 Task: Open Card Regulatory Review Session in Board Market Expansion Strategy to Workspace Enterprise Resource Planning and add a team member Softage.1@softage.net, a label Purple, a checklist Email Campaign, an attachment from your google drive, a color Purple and finally, add a card description 'Research and develop new product packaging design' and a comment 'Given the potential impact of this task on our team morale, let us ensure that we approach it with a sense of positivity and optimism.'. Add a start date 'Jan 17, 1900' with a due date 'Jan 24, 1900'
Action: Mouse moved to (84, 290)
Screenshot: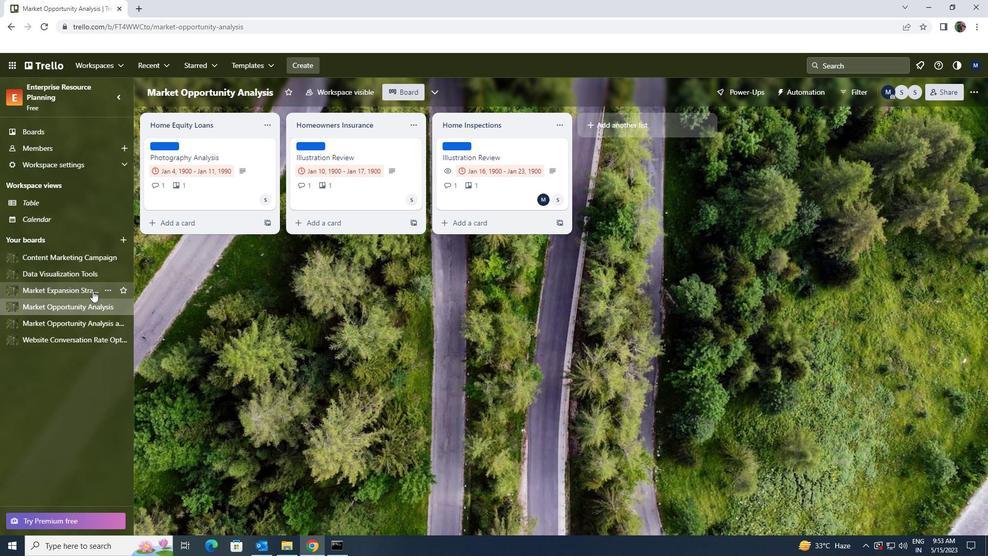 
Action: Mouse pressed left at (84, 290)
Screenshot: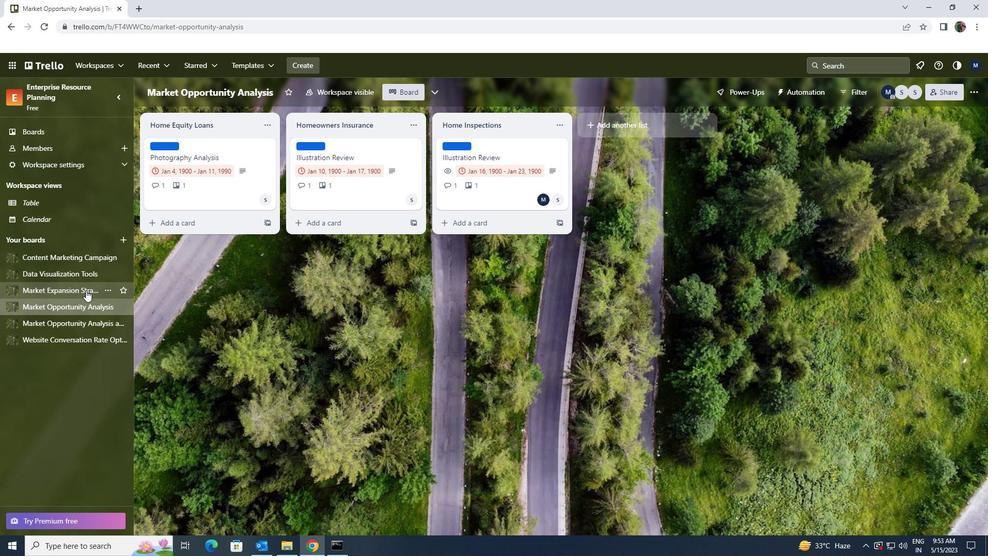 
Action: Mouse moved to (459, 147)
Screenshot: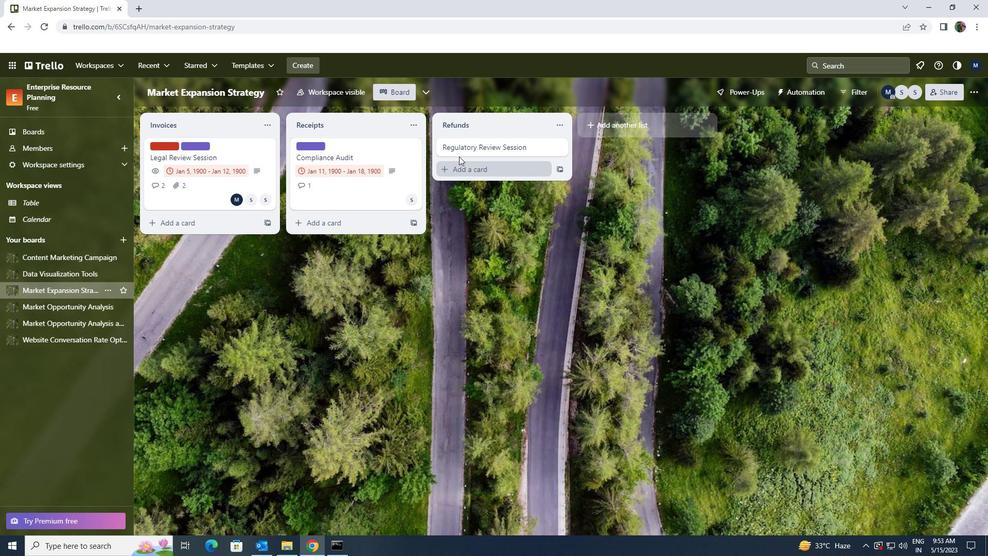 
Action: Mouse pressed left at (459, 147)
Screenshot: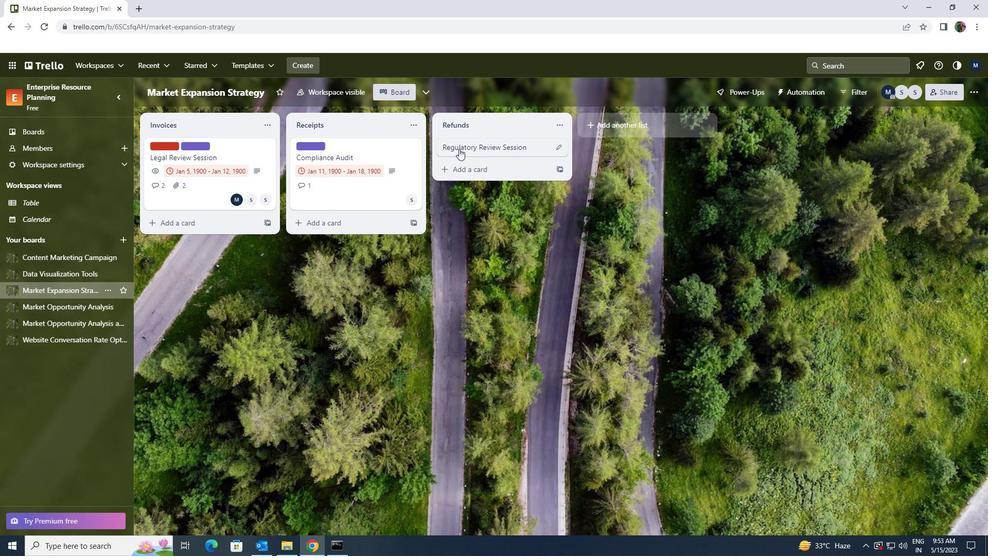 
Action: Mouse moved to (607, 176)
Screenshot: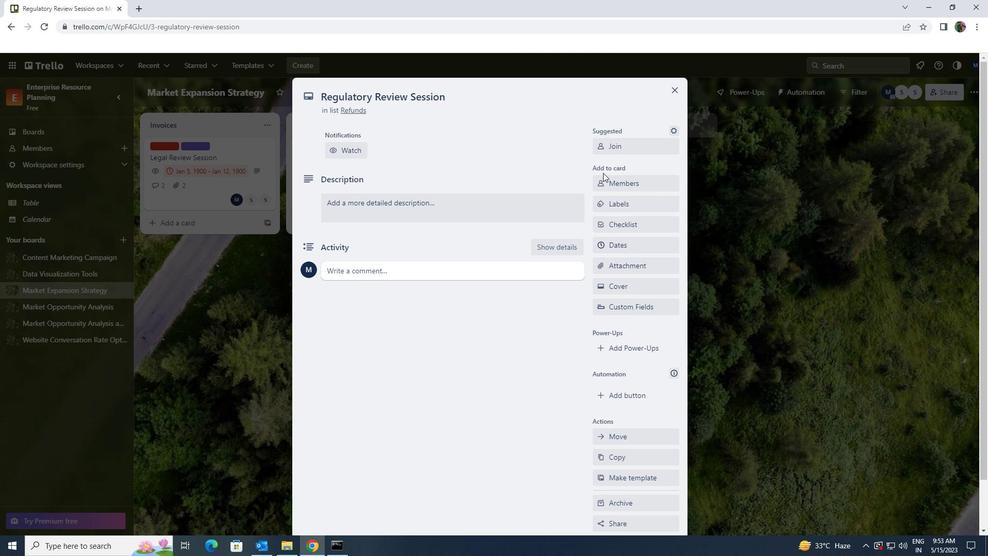 
Action: Mouse pressed left at (607, 176)
Screenshot: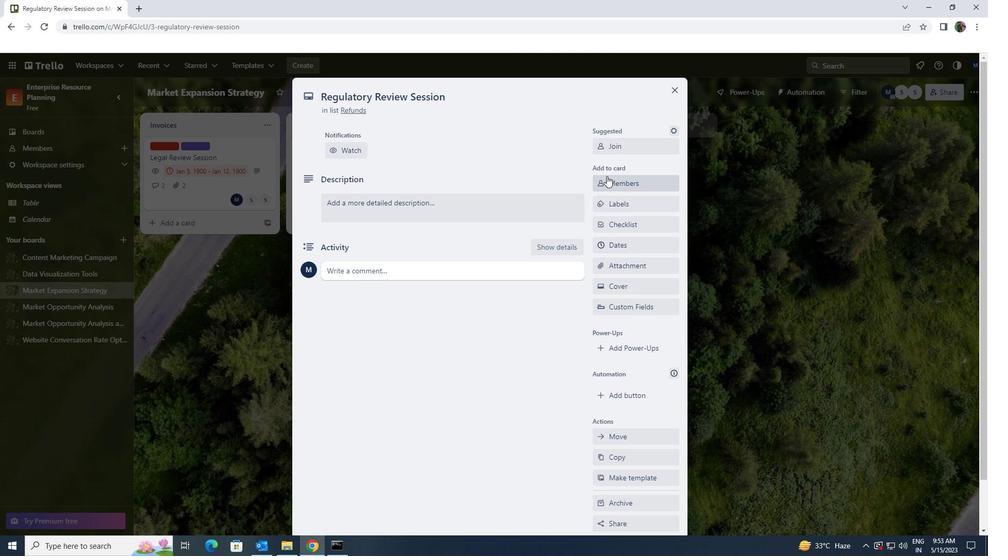 
Action: Key pressed softage.1<Key.shift>@SOFTAGE.NET
Screenshot: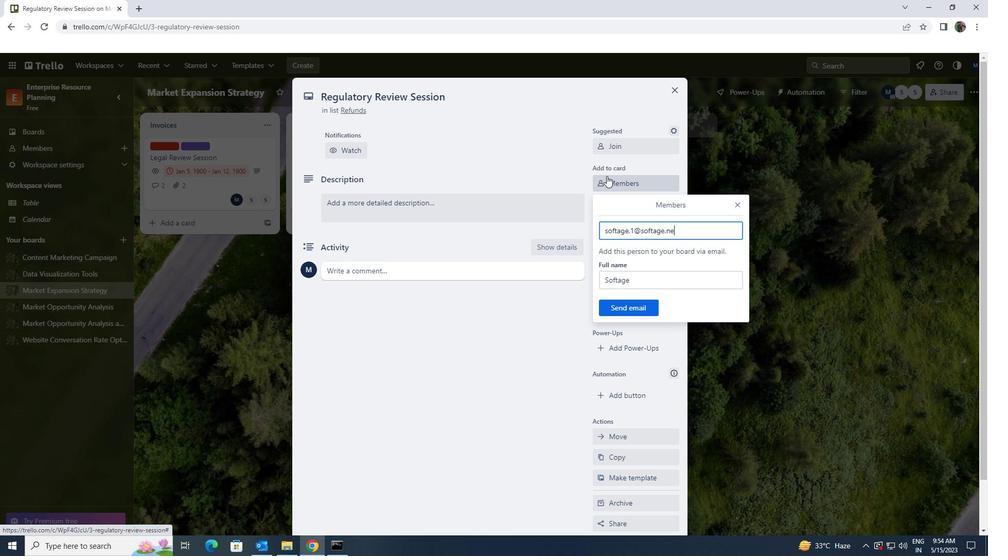 
Action: Mouse moved to (634, 308)
Screenshot: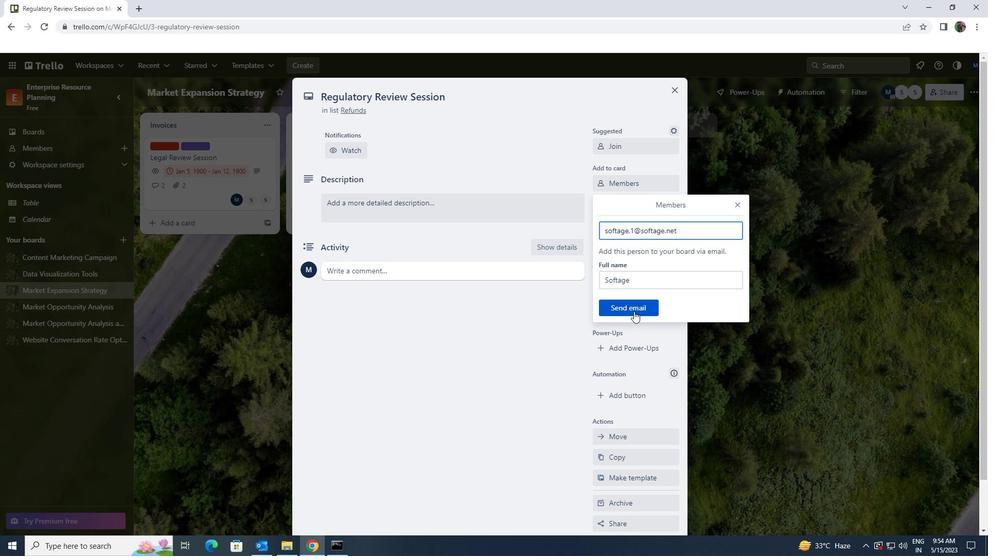 
Action: Mouse pressed left at (634, 308)
Screenshot: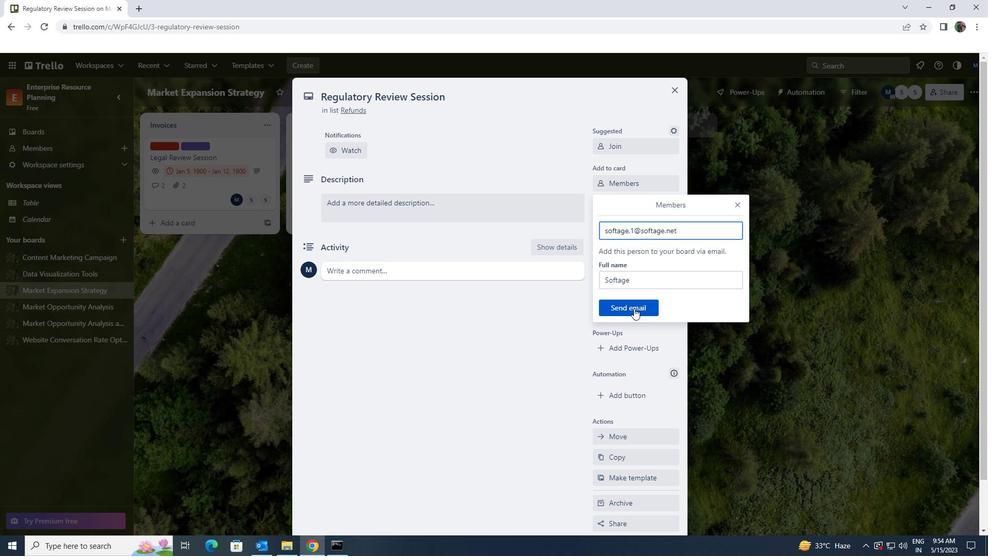 
Action: Mouse moved to (620, 203)
Screenshot: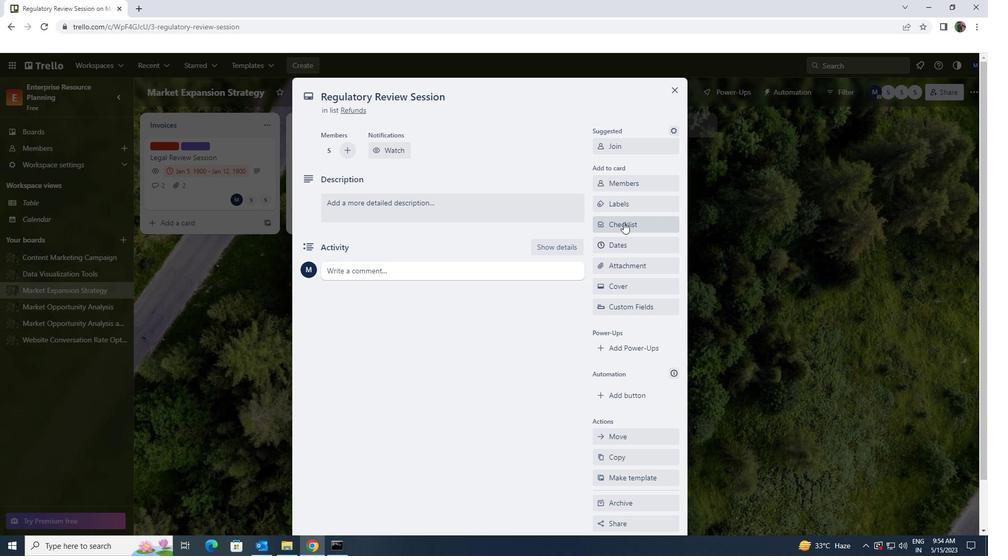 
Action: Mouse pressed left at (620, 203)
Screenshot: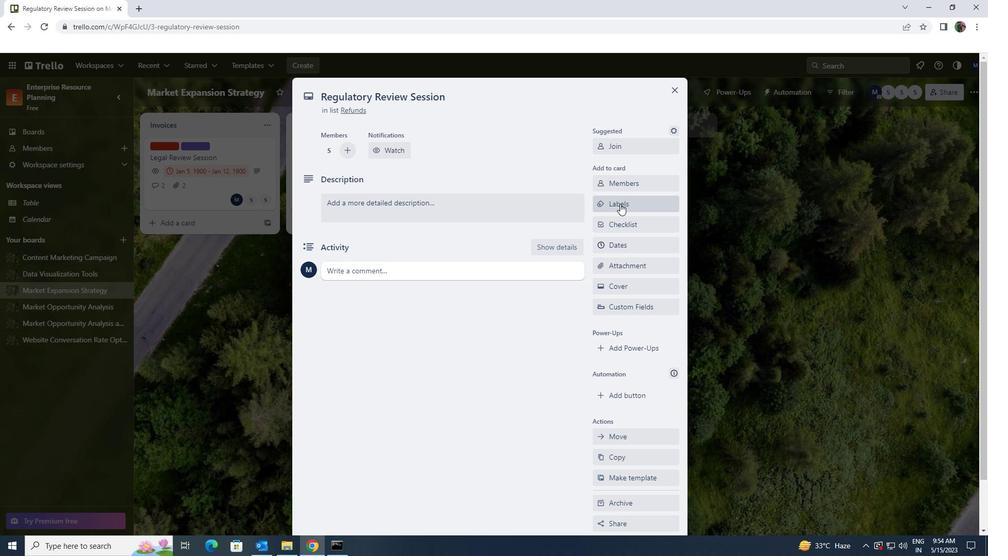 
Action: Mouse moved to (646, 441)
Screenshot: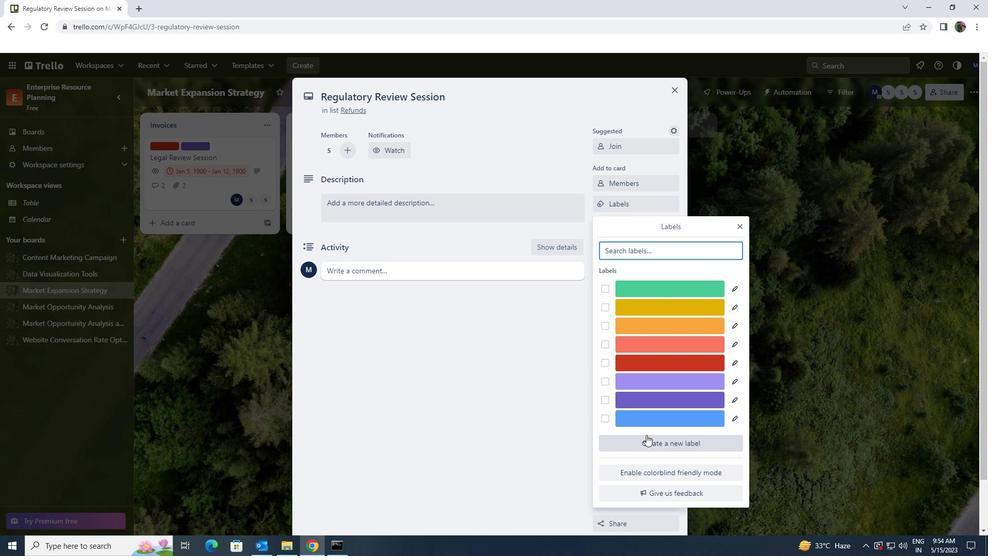 
Action: Mouse pressed left at (646, 441)
Screenshot: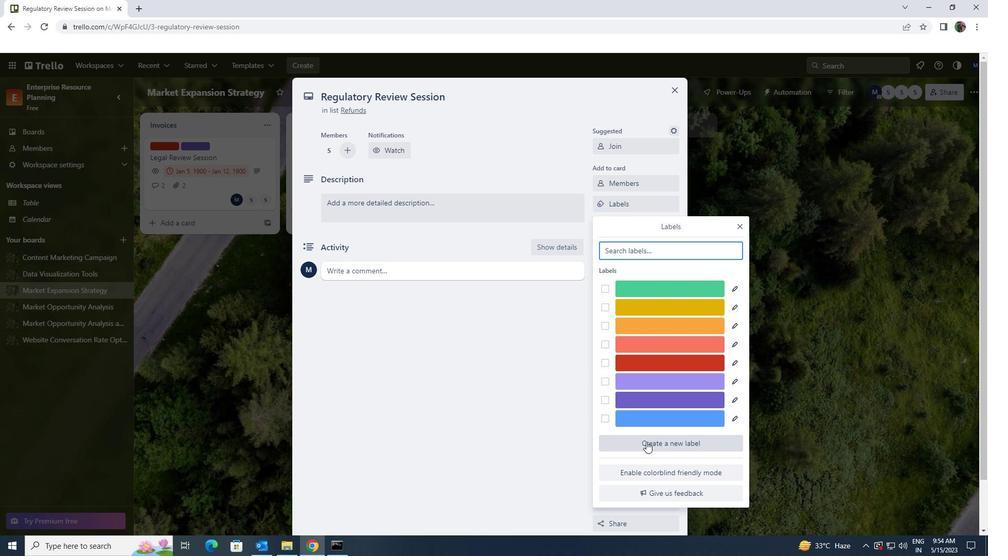 
Action: Mouse moved to (730, 394)
Screenshot: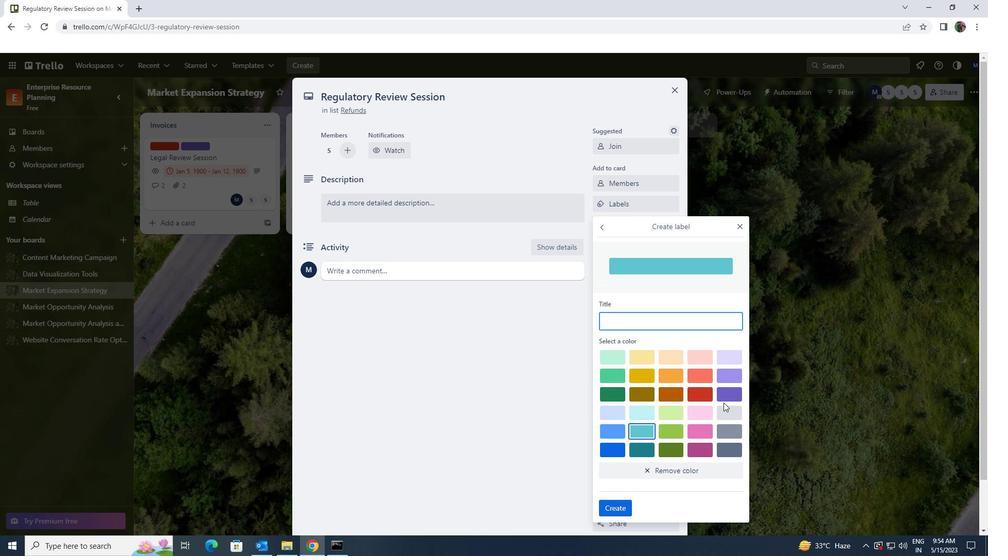 
Action: Mouse pressed left at (730, 394)
Screenshot: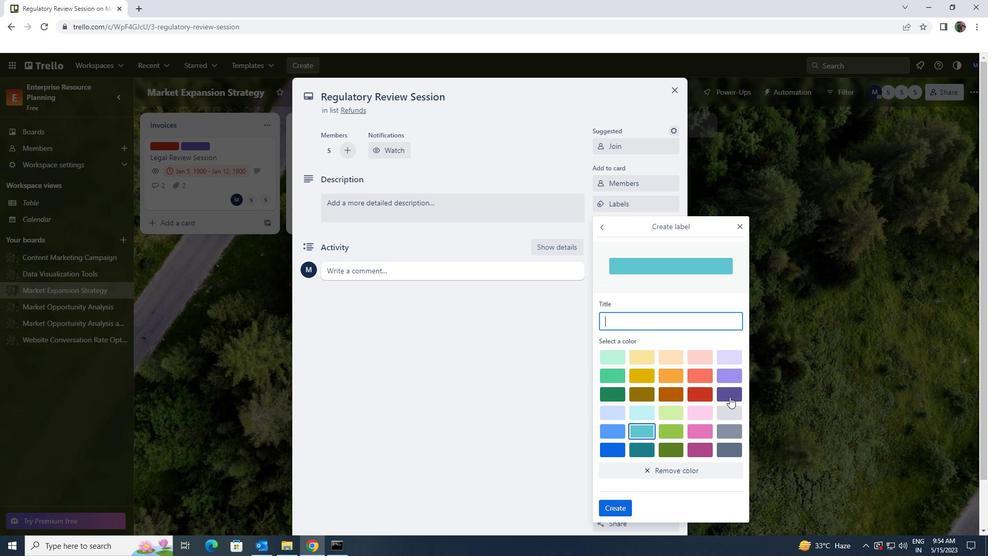 
Action: Mouse moved to (625, 511)
Screenshot: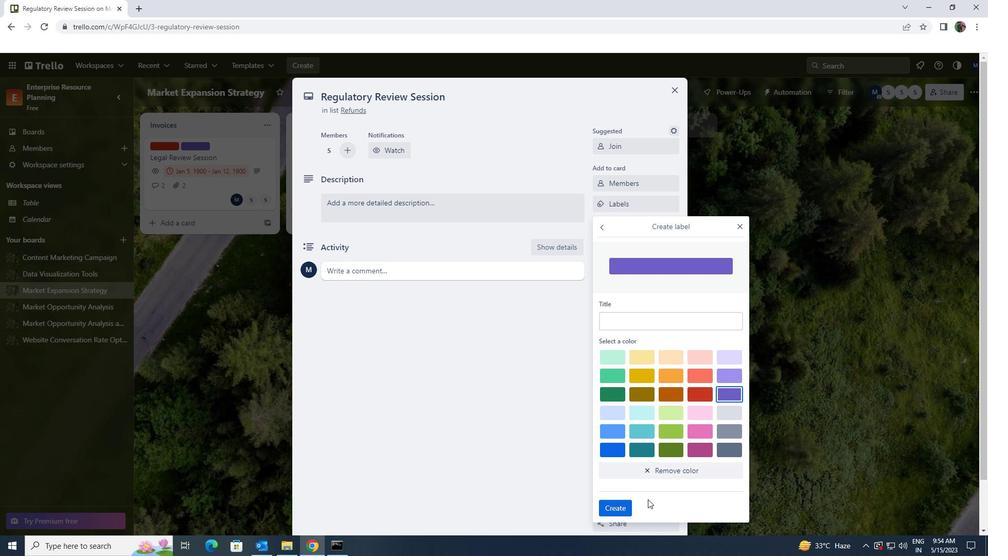 
Action: Mouse pressed left at (625, 511)
Screenshot: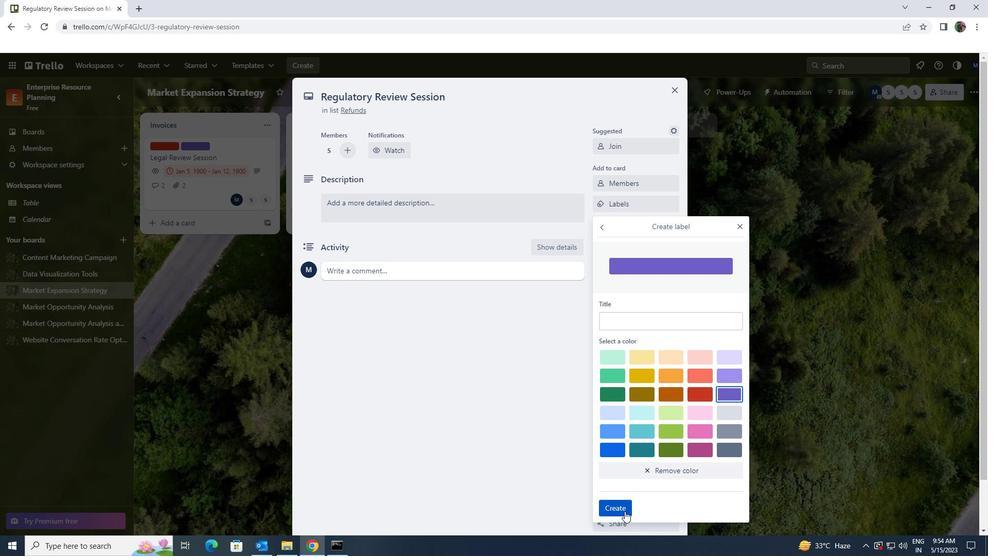 
Action: Mouse moved to (738, 225)
Screenshot: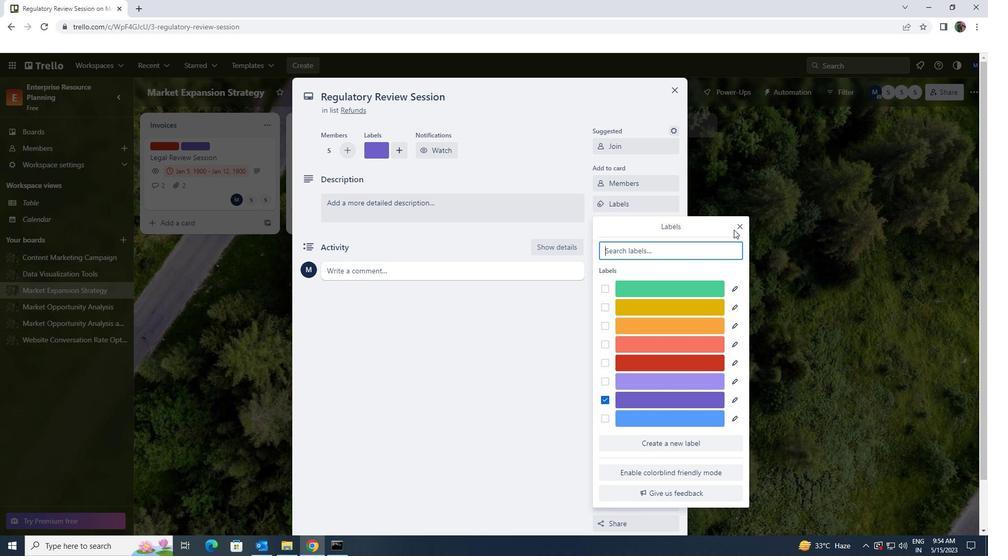 
Action: Mouse pressed left at (738, 225)
Screenshot: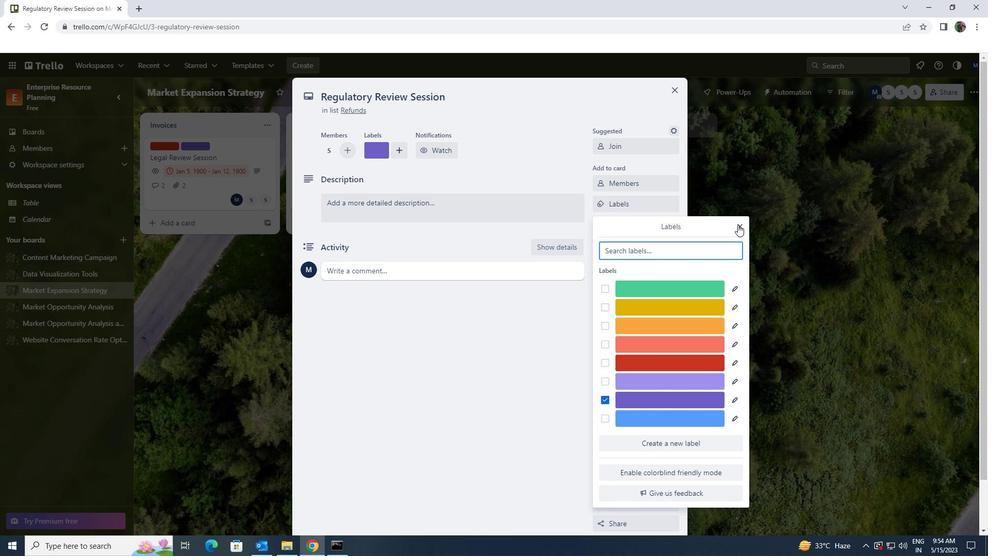 
Action: Mouse moved to (640, 266)
Screenshot: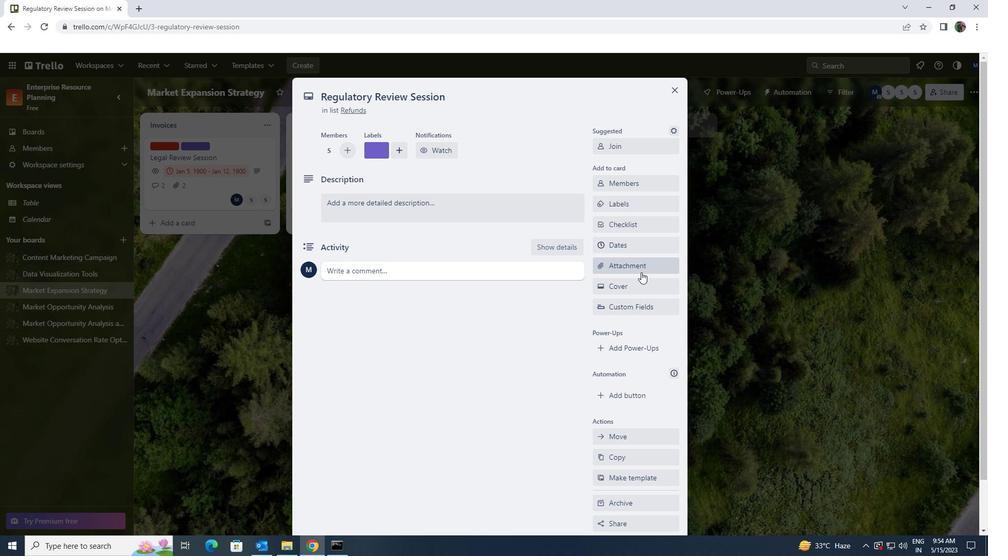 
Action: Mouse pressed left at (640, 266)
Screenshot: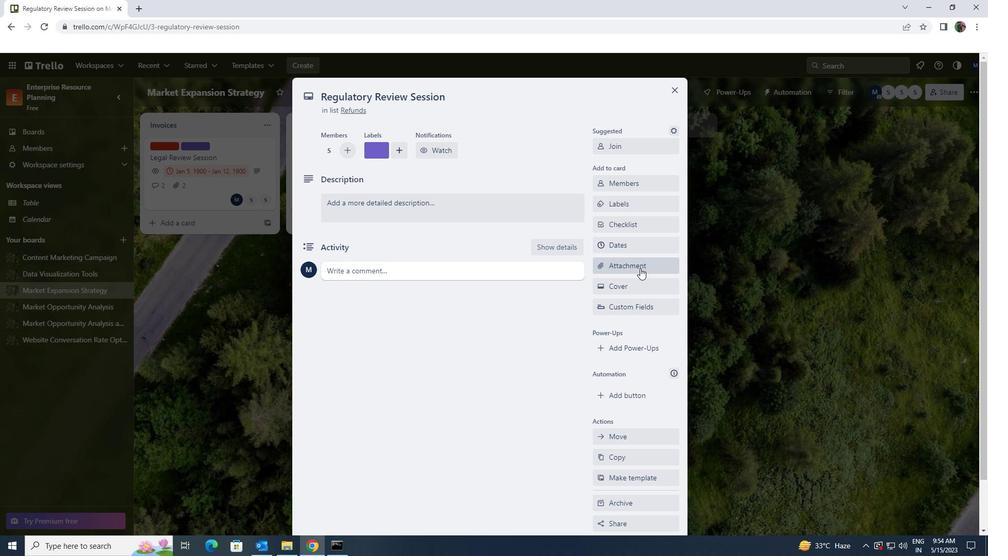 
Action: Mouse moved to (642, 343)
Screenshot: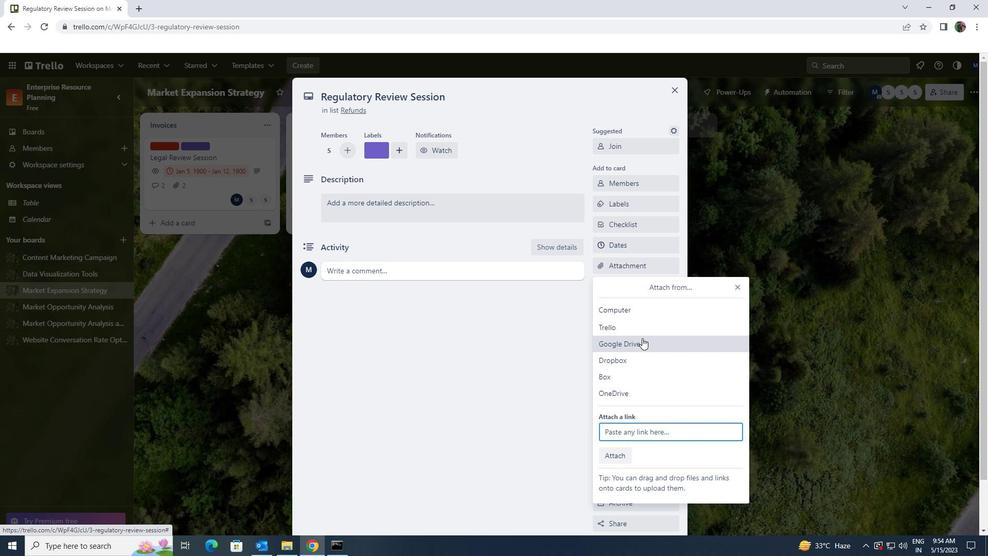 
Action: Mouse pressed left at (642, 343)
Screenshot: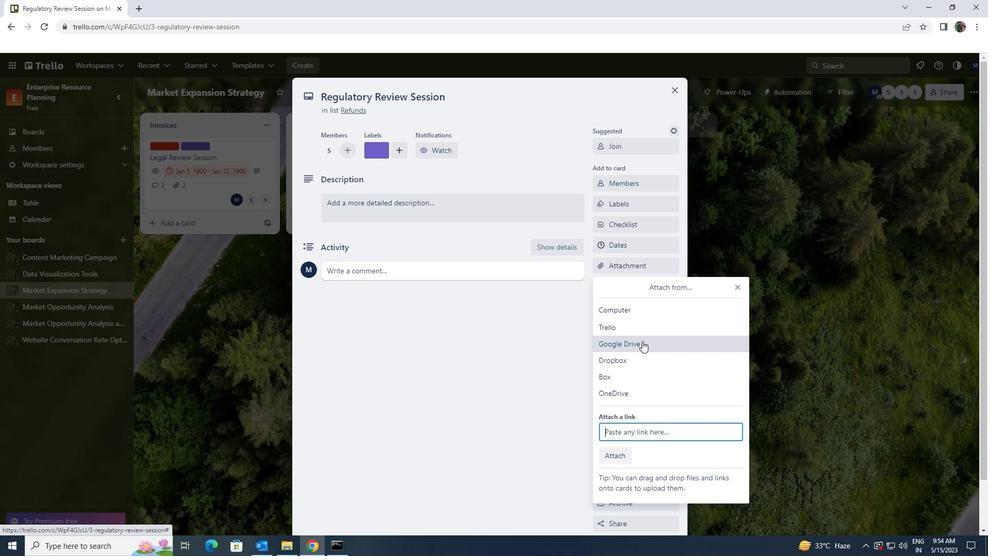 
Action: Mouse moved to (507, 298)
Screenshot: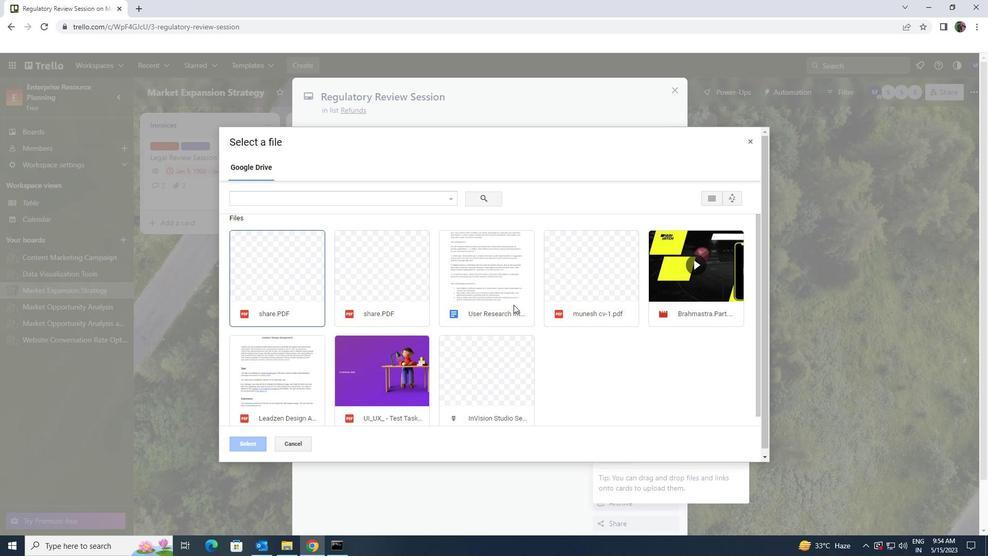 
Action: Mouse pressed left at (507, 298)
Screenshot: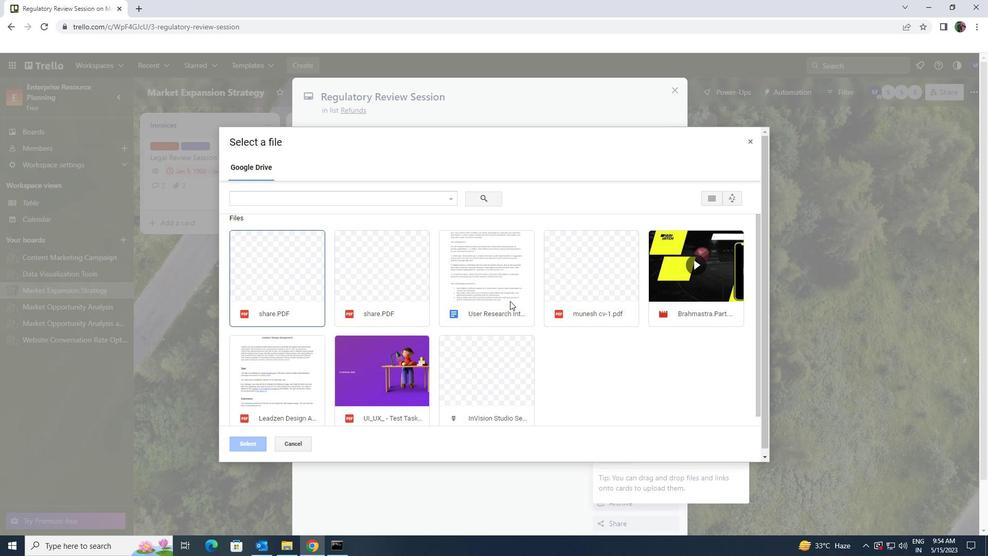
Action: Mouse moved to (248, 448)
Screenshot: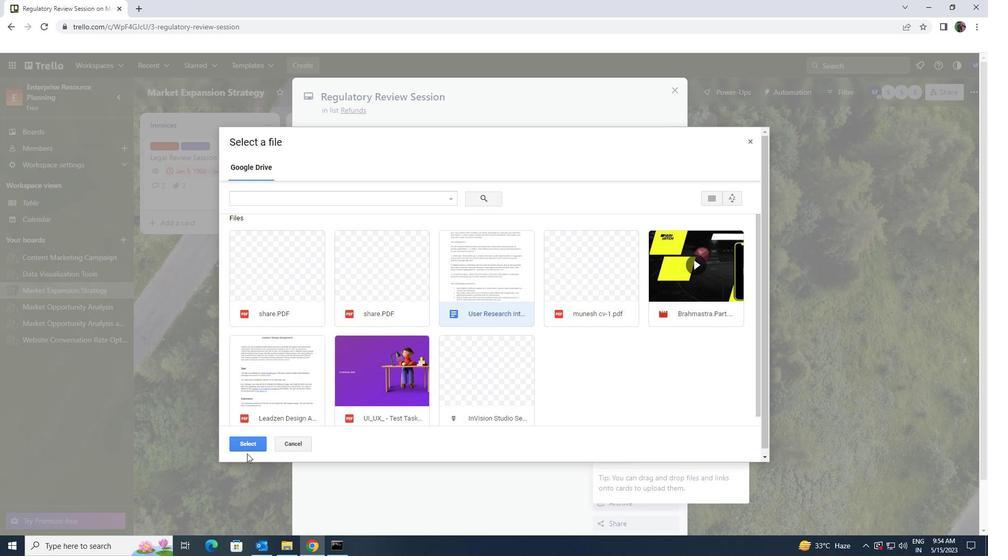 
Action: Mouse pressed left at (248, 448)
Screenshot: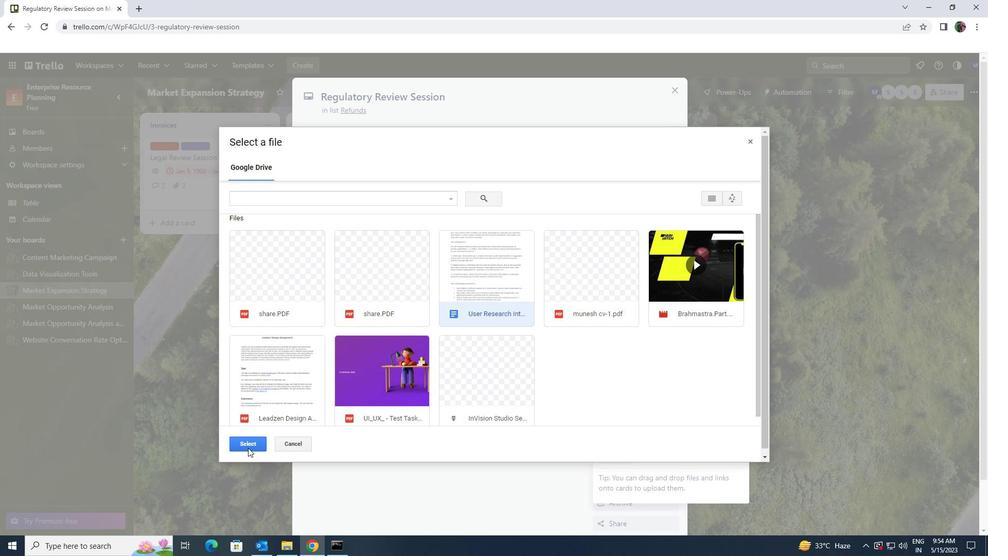 
Action: Mouse moved to (401, 216)
Screenshot: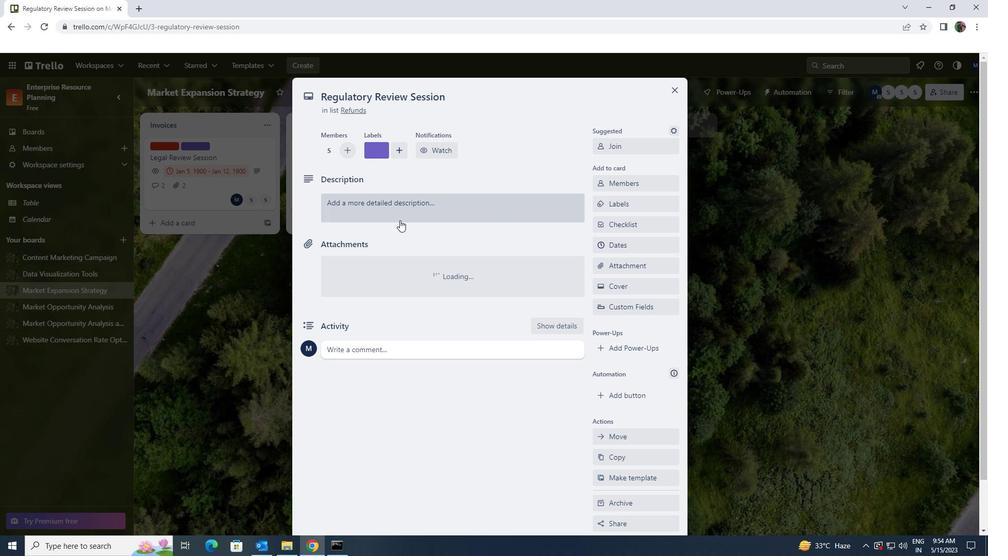 
Action: Mouse pressed left at (401, 216)
Screenshot: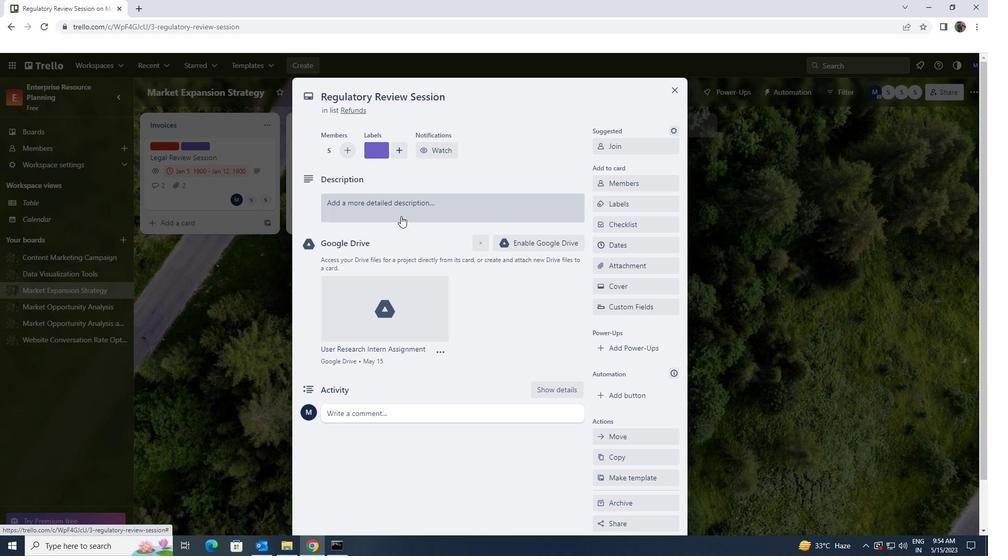 
Action: Key pressed RESEARCH<Key.space>AND<Key.space>DEVELOP<Key.space>NEW<Key.space>PRODUCT<Key.space>PACKAGING<Key.space>DESIGN.
Screenshot: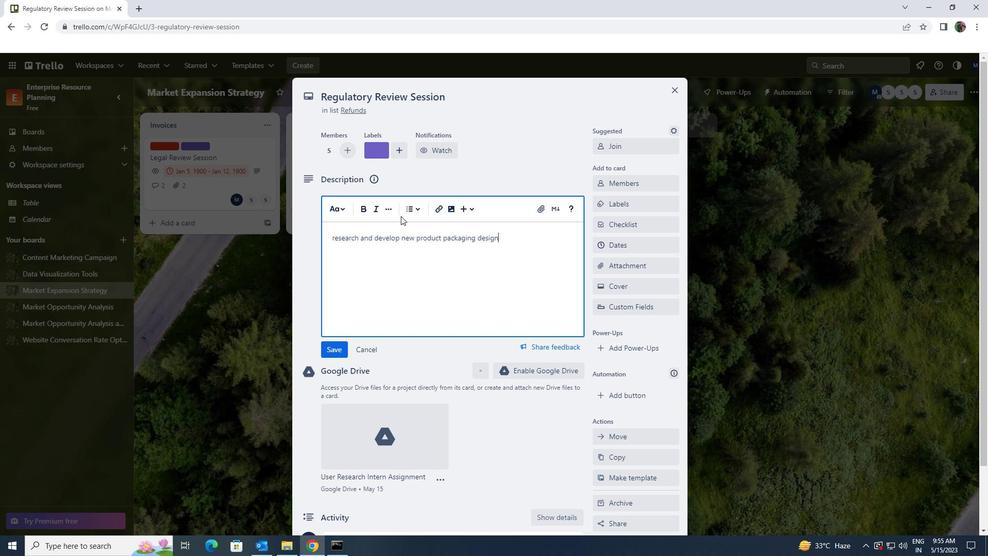 
Action: Mouse moved to (334, 237)
Screenshot: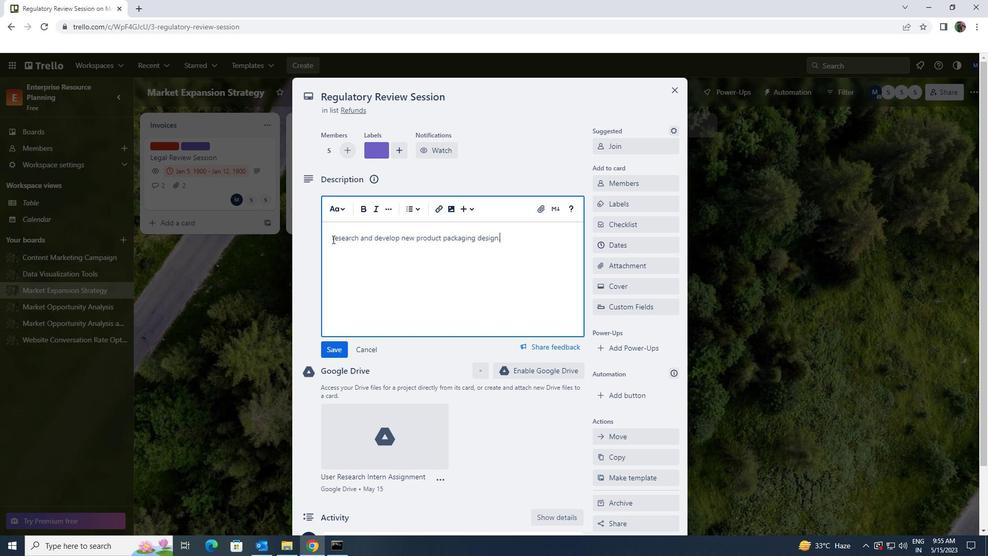
Action: Mouse pressed left at (334, 237)
Screenshot: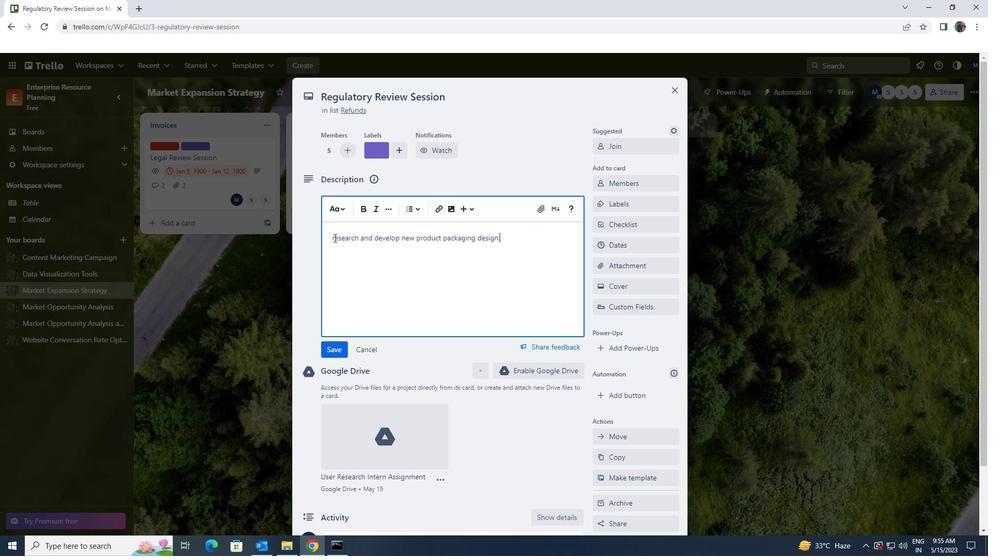 
Action: Mouse moved to (331, 238)
Screenshot: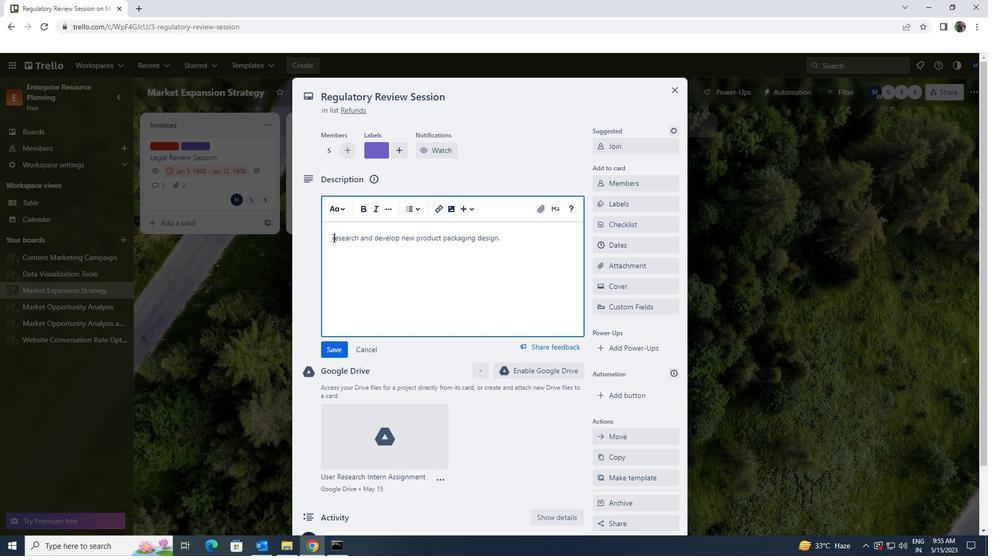 
Action: Key pressed <Key.shift>R
Screenshot: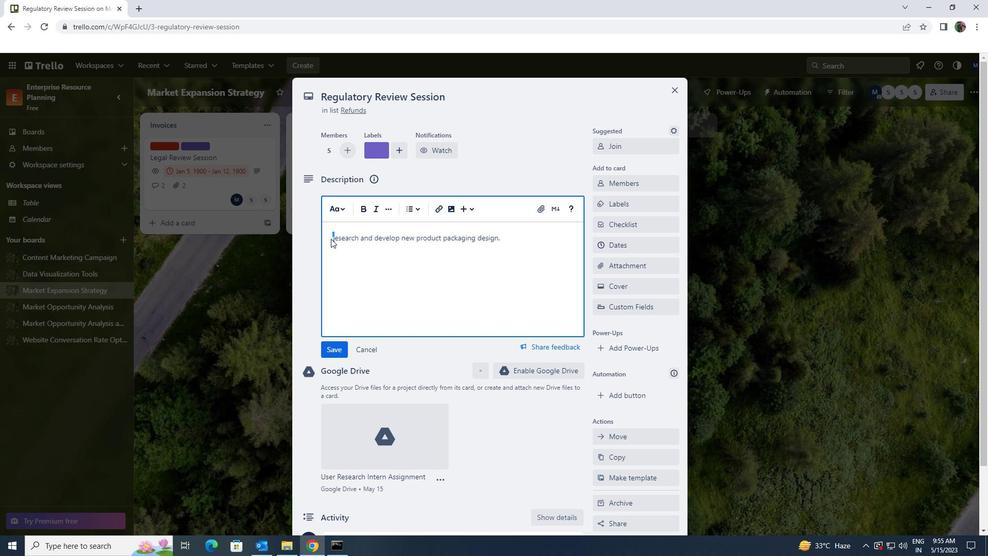 
Action: Mouse moved to (339, 347)
Screenshot: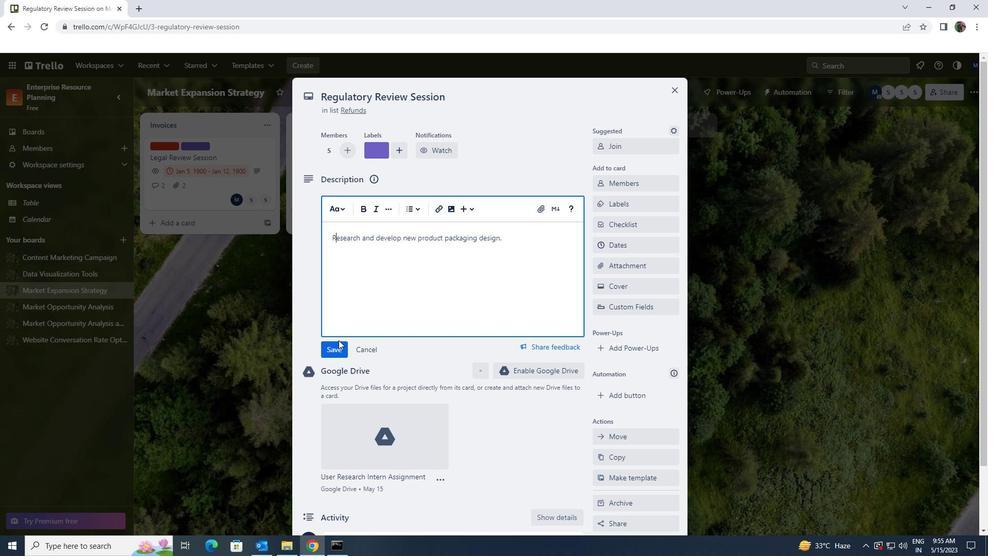 
Action: Mouse pressed left at (339, 347)
Screenshot: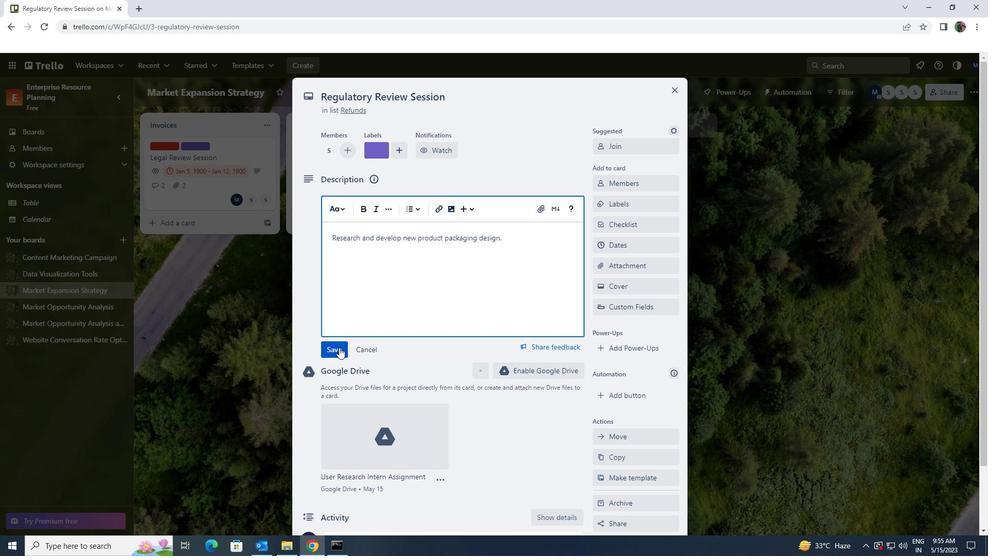 
Action: Mouse scrolled (339, 347) with delta (0, 0)
Screenshot: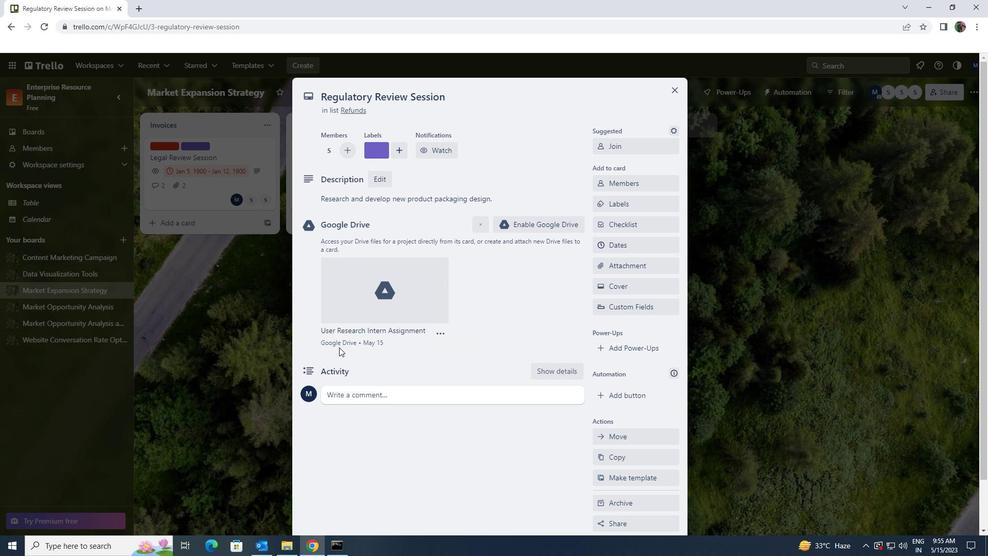 
Action: Mouse scrolled (339, 347) with delta (0, 0)
Screenshot: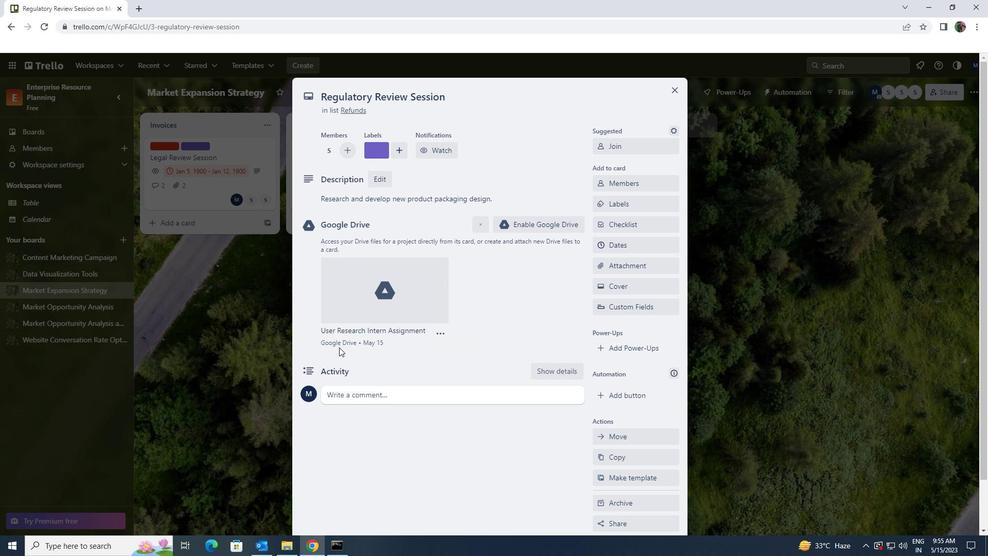 
Action: Mouse moved to (349, 343)
Screenshot: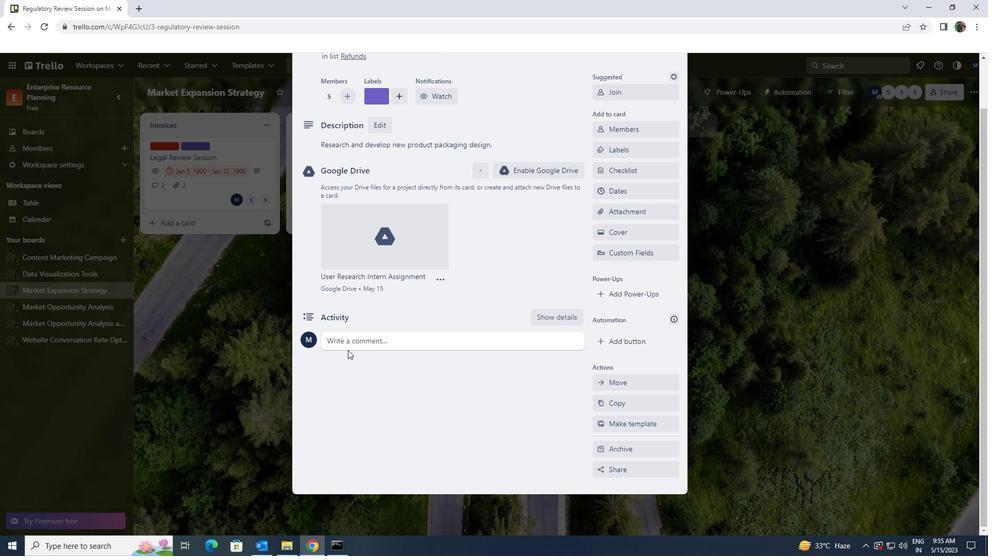 
Action: Mouse pressed left at (349, 343)
Screenshot: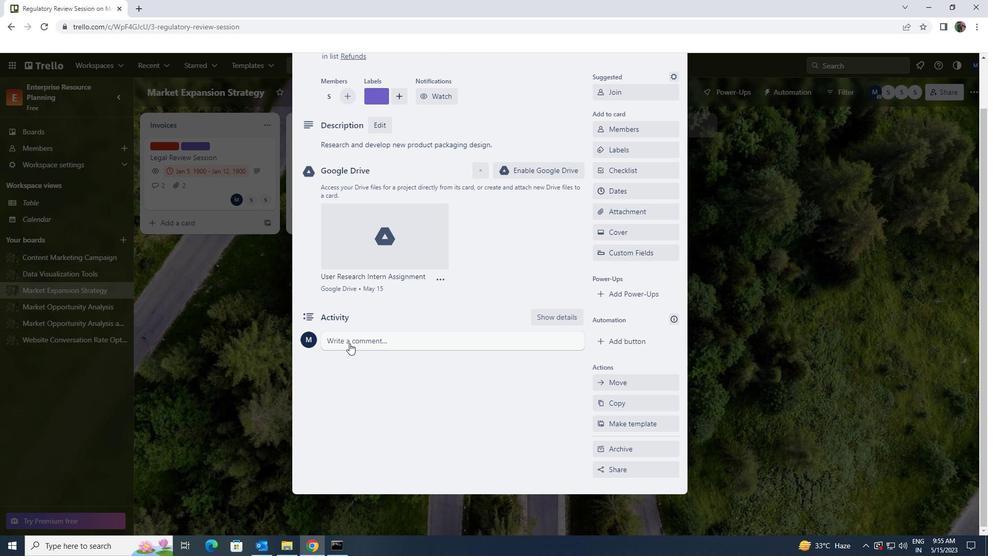 
Action: Key pressed GIVEN<Key.space>THE<Key.space>POTENTIAL<Key.space>IMPACT<Key.space>OF<Key.space>THIS<Key.space>TASK<Key.space>ON<Key.space>OUR<Key.space>TEAM<Key.space>MORALE<Key.space>LET<Key.space>US<Key.space>ENSURE<Key.space>THAT<Key.space>WE<Key.space>APPROACH<Key.space>IT<Key.space>WITH<Key.space>A<Key.space>SENSE<Key.space>OF<Key.space>POSITIVITY<Key.space>AND<Key.space>OPTIMISM.
Screenshot: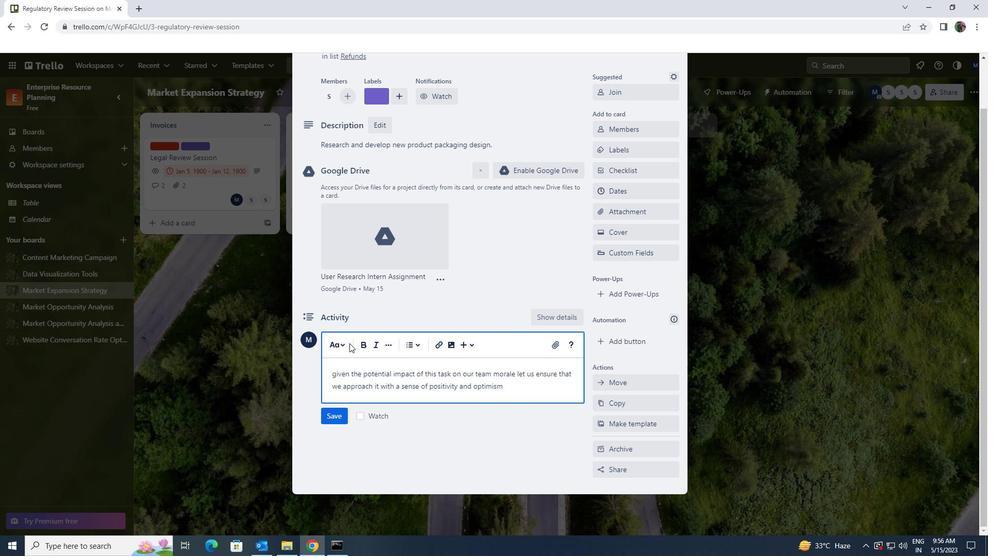
Action: Mouse moved to (340, 416)
Screenshot: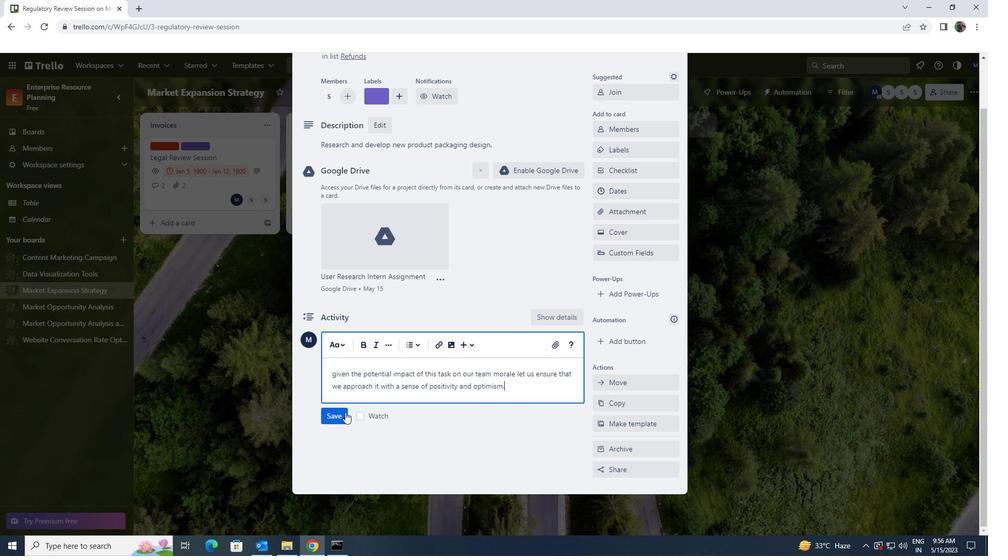 
Action: Mouse pressed left at (340, 416)
Screenshot: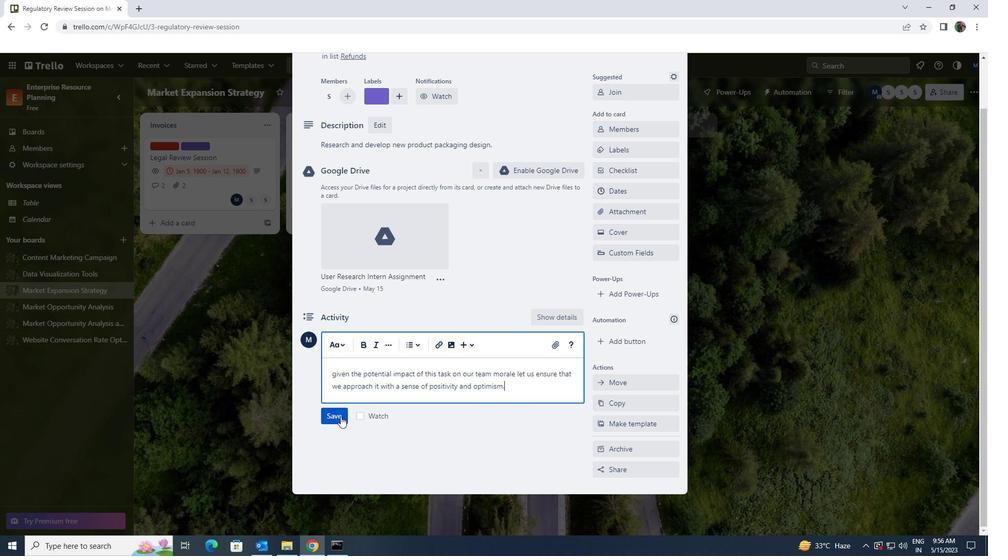 
Action: Mouse moved to (457, 410)
Screenshot: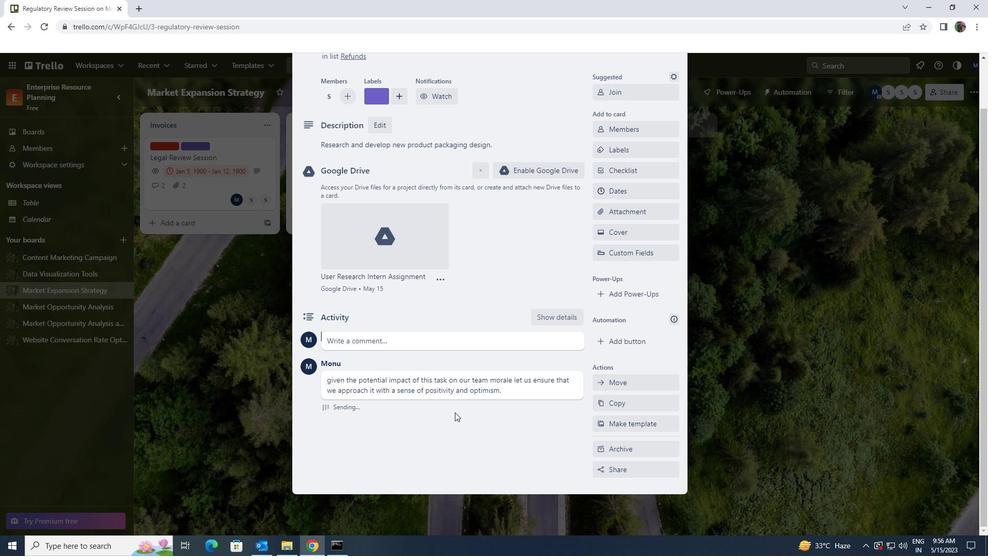 
Action: Mouse scrolled (457, 411) with delta (0, 0)
Screenshot: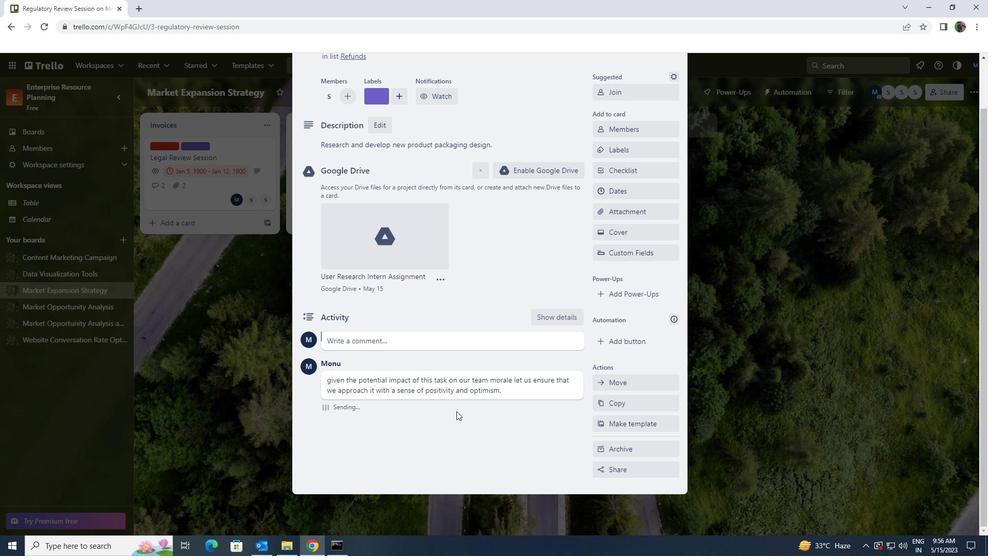 
Action: Mouse scrolled (457, 411) with delta (0, 0)
Screenshot: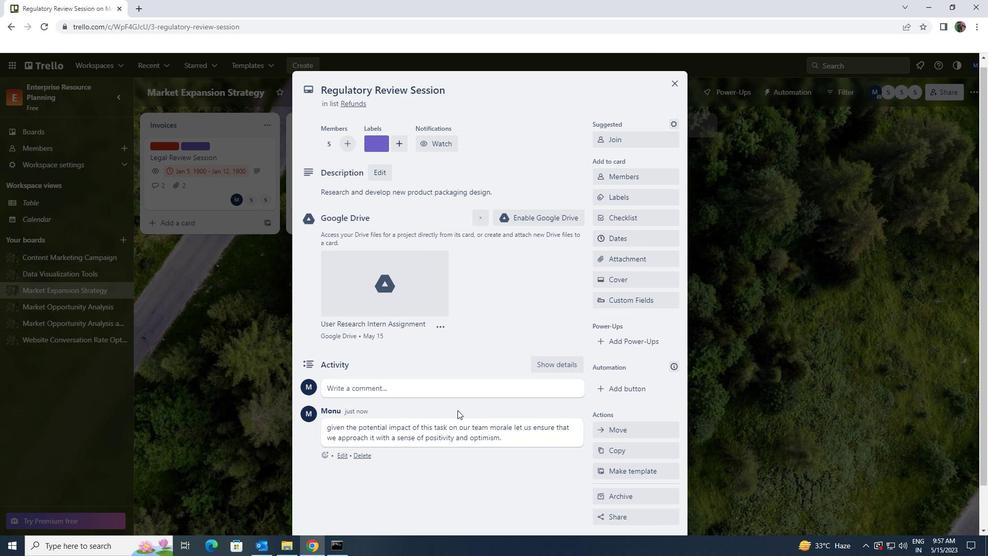 
Action: Mouse moved to (648, 248)
Screenshot: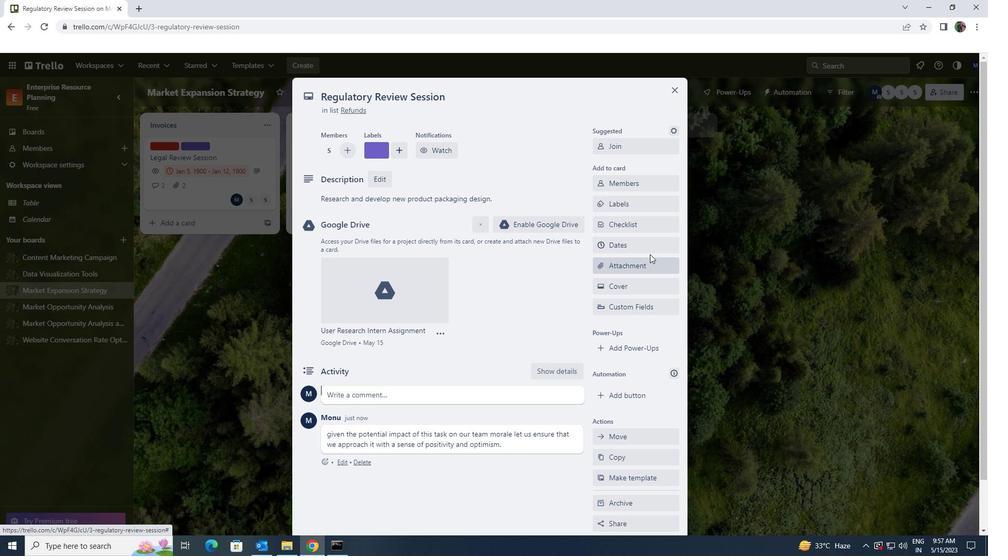 
Action: Mouse pressed left at (648, 248)
Screenshot: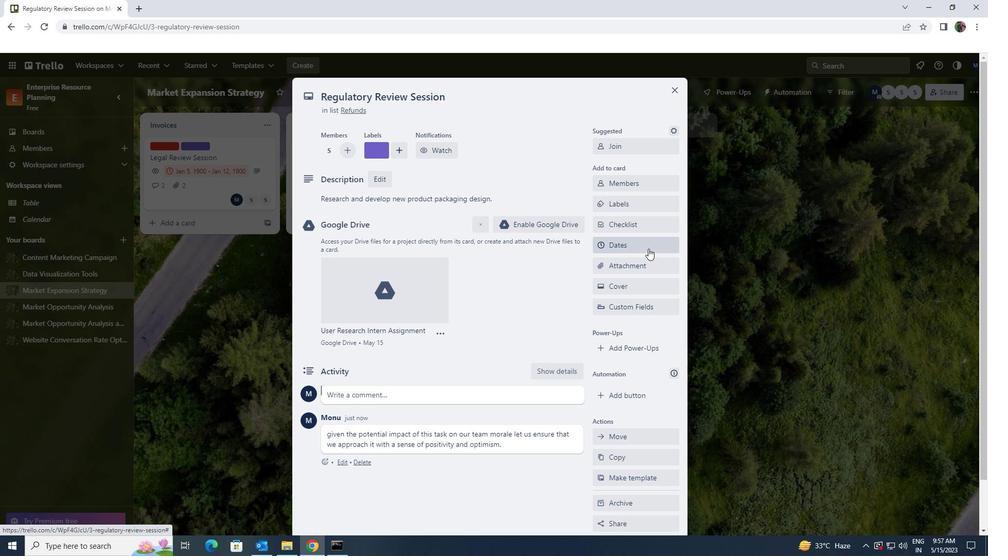 
Action: Mouse moved to (605, 281)
Screenshot: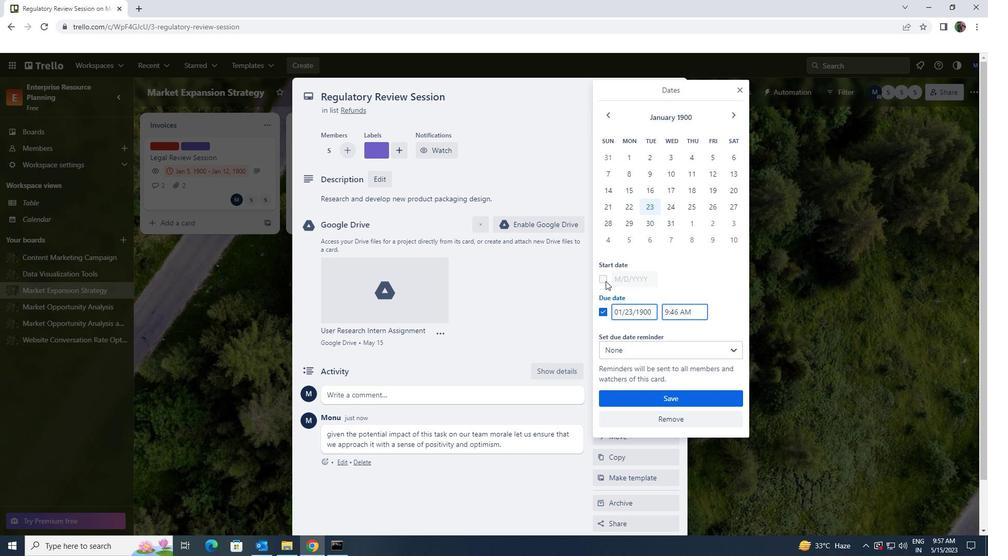 
Action: Mouse pressed left at (605, 281)
Screenshot: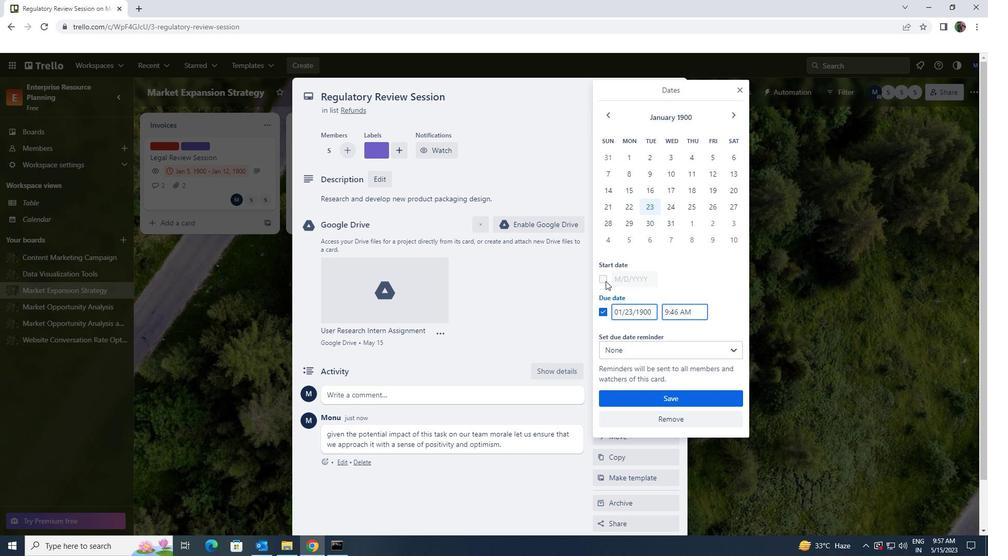 
Action: Mouse moved to (655, 280)
Screenshot: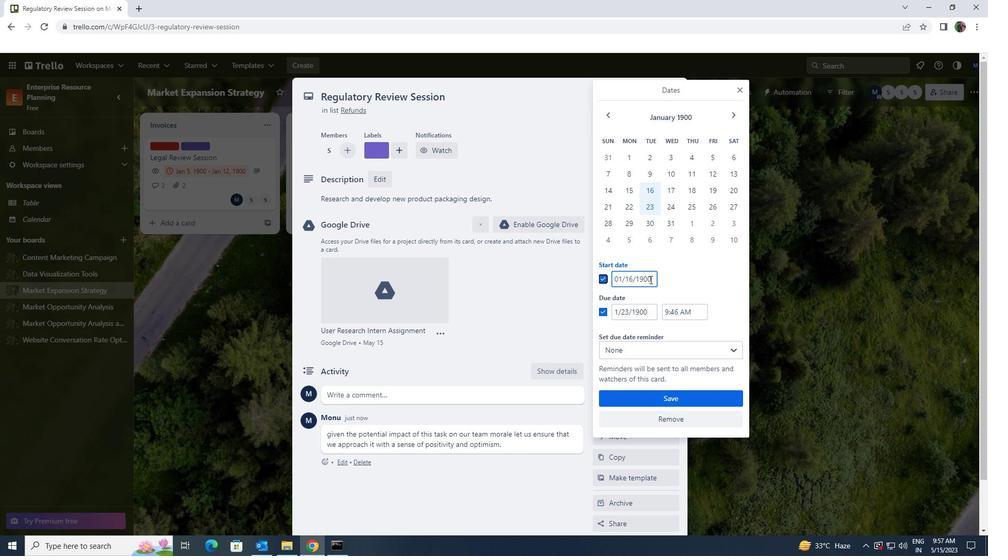 
Action: Mouse pressed left at (655, 280)
Screenshot: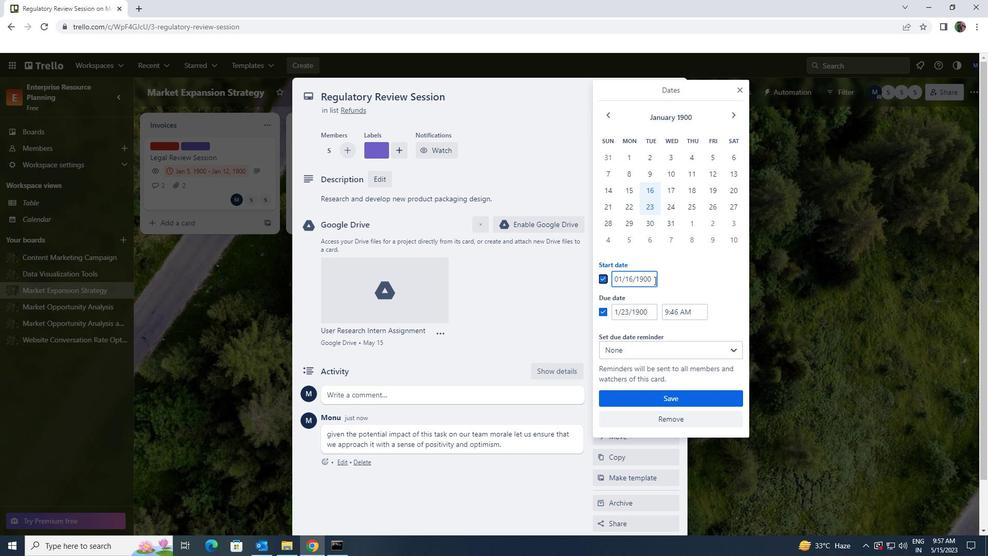 
Action: Mouse moved to (609, 279)
Screenshot: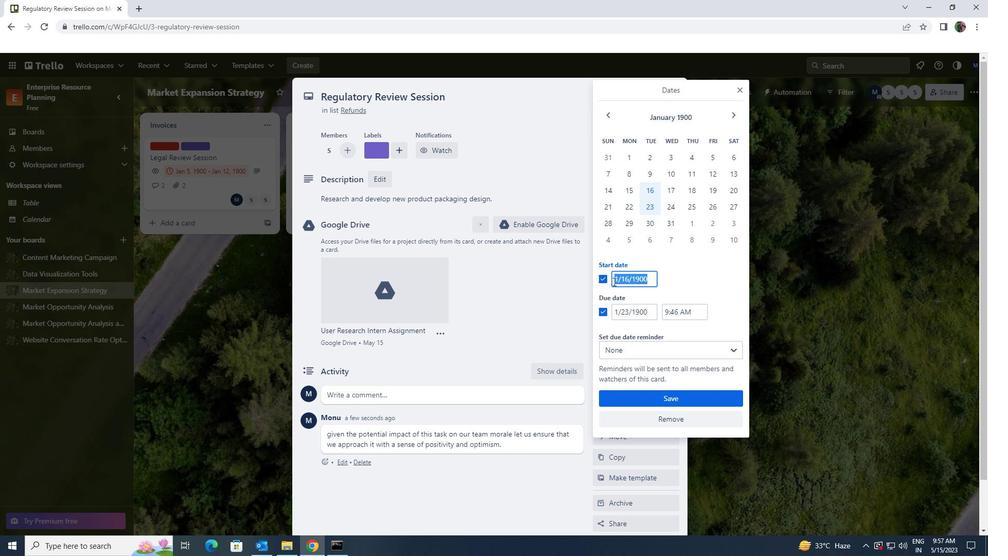 
Action: Key pressed 1/17/100<Key.backspace><Key.backspace>900
Screenshot: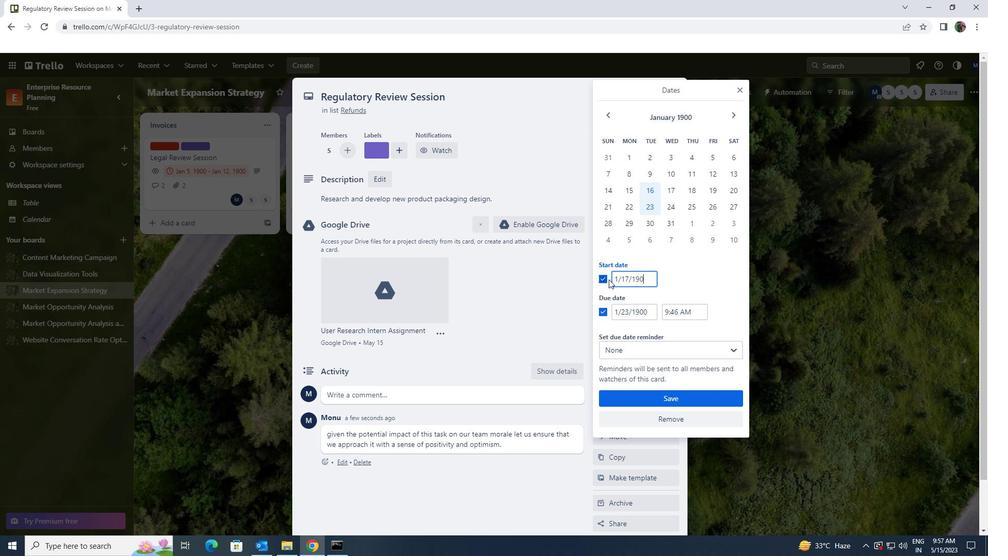 
Action: Mouse moved to (647, 311)
Screenshot: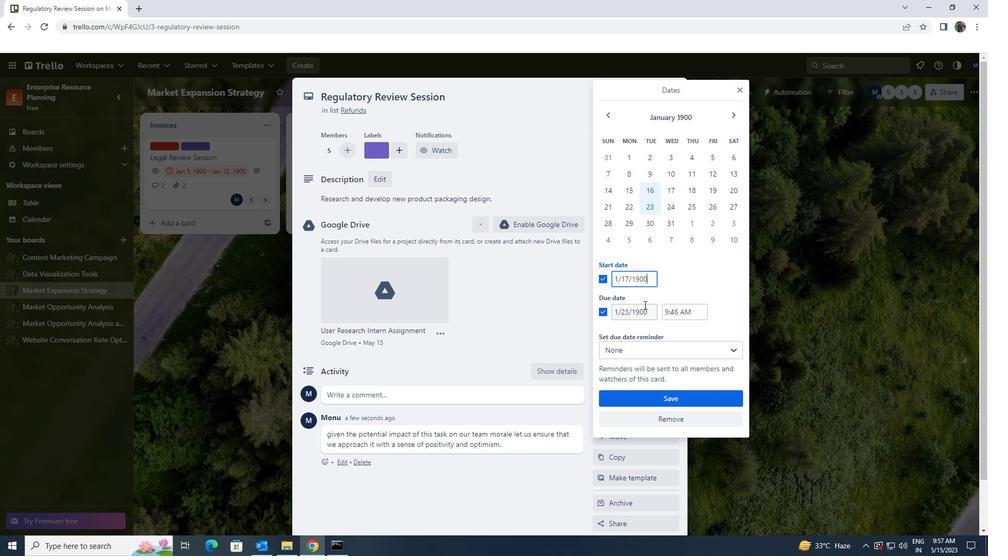 
Action: Mouse pressed left at (647, 311)
Screenshot: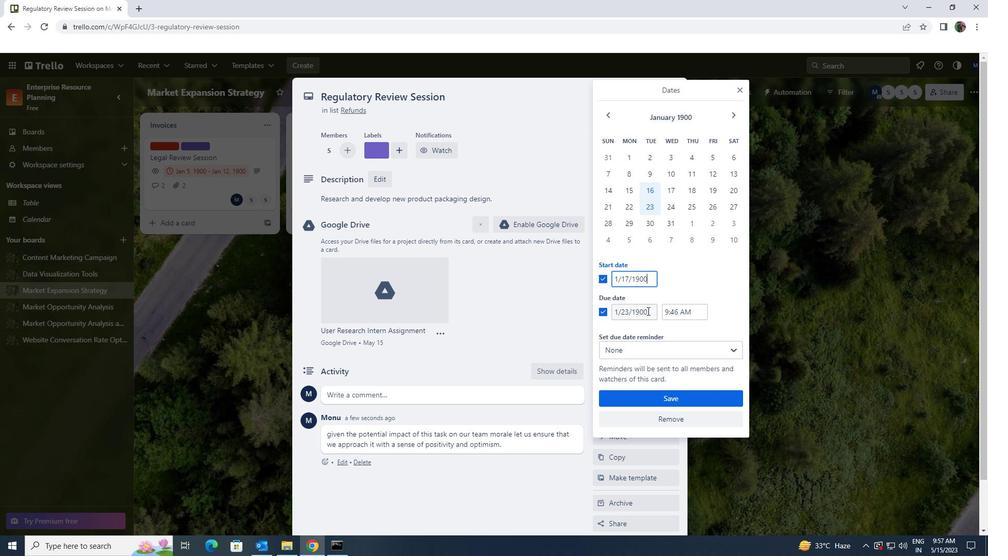 
Action: Mouse moved to (611, 314)
Screenshot: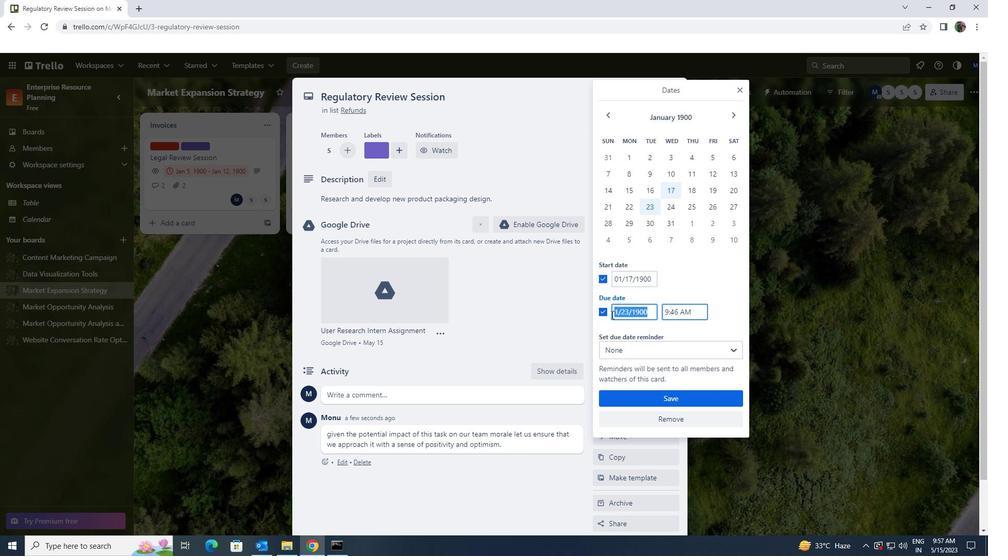 
Action: Key pressed 1/24/1900
Screenshot: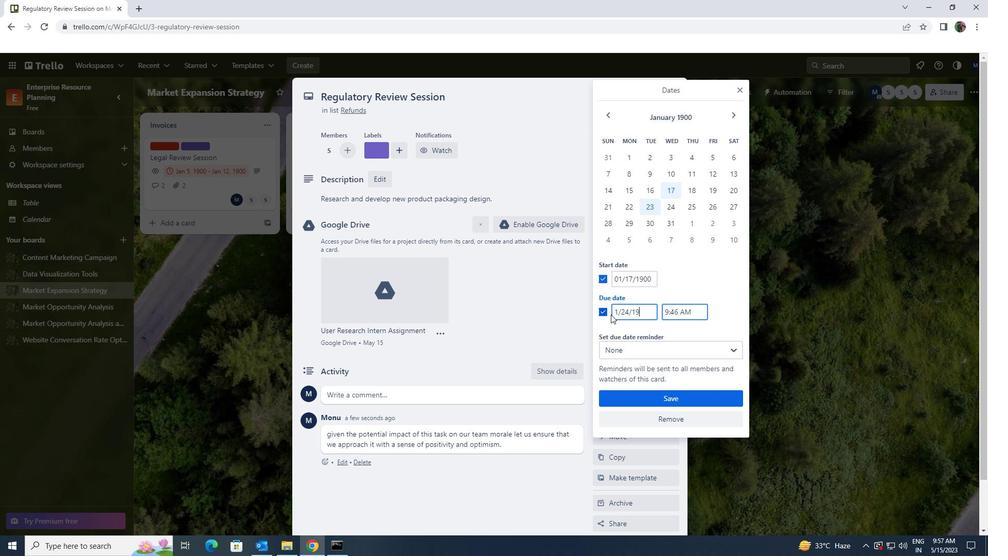 
Action: Mouse moved to (634, 393)
Screenshot: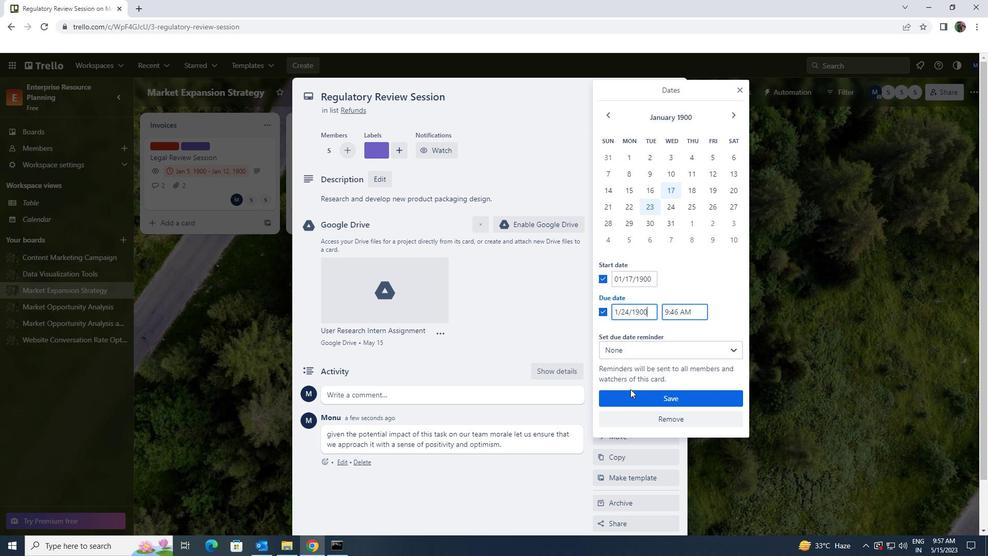 
Action: Mouse pressed left at (634, 393)
Screenshot: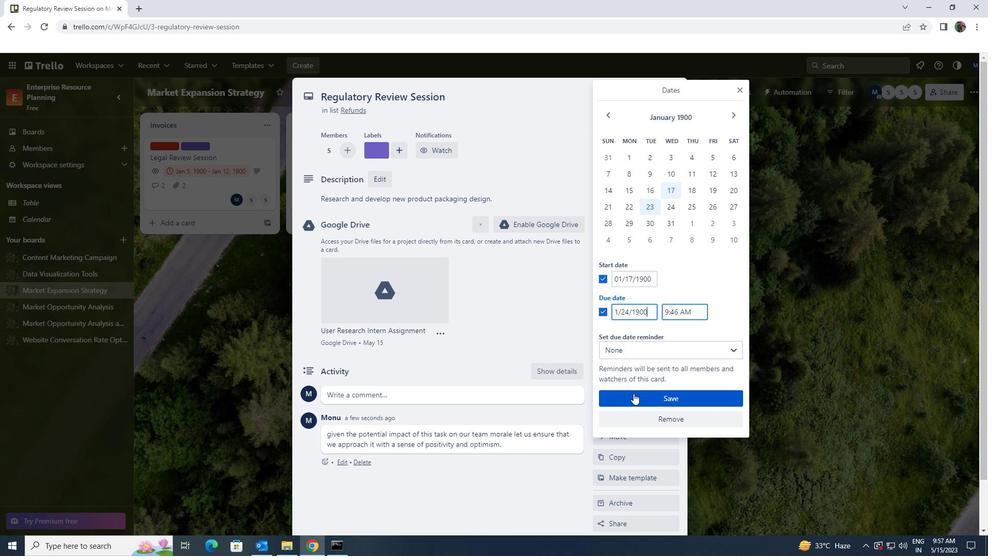 
